 Task: Use the formula "NORMSDIST" in spreadsheet "Project portfolio".
Action: Mouse moved to (127, 94)
Screenshot: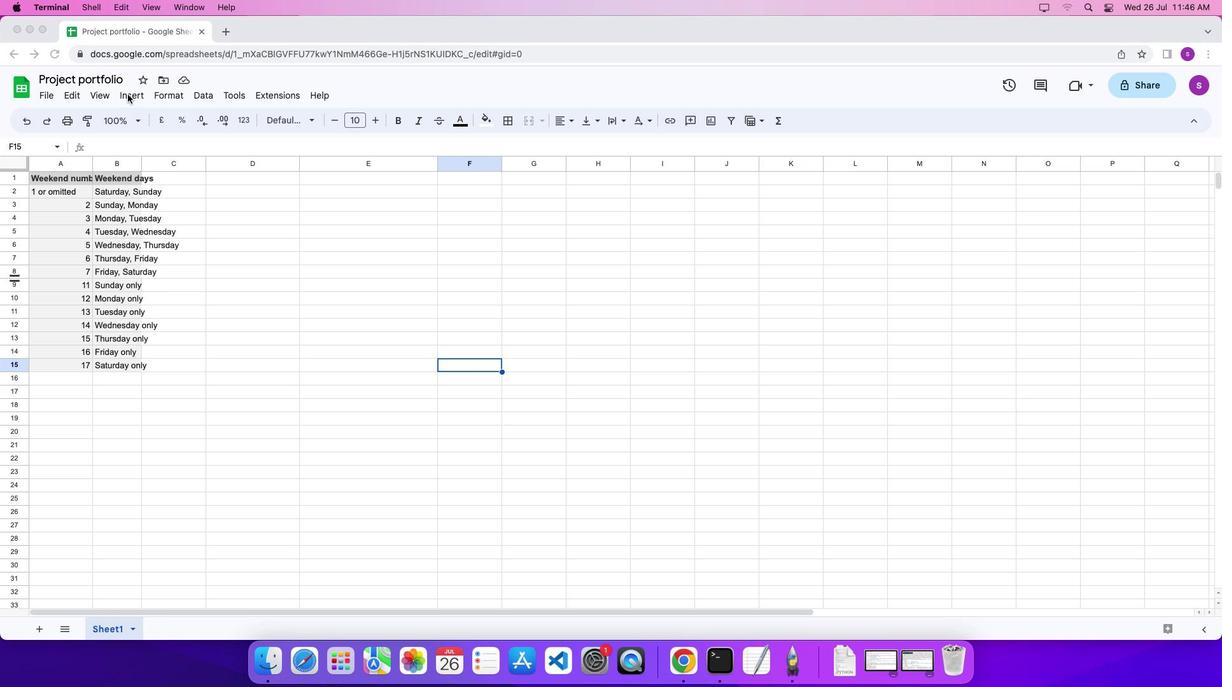 
Action: Mouse pressed left at (127, 94)
Screenshot: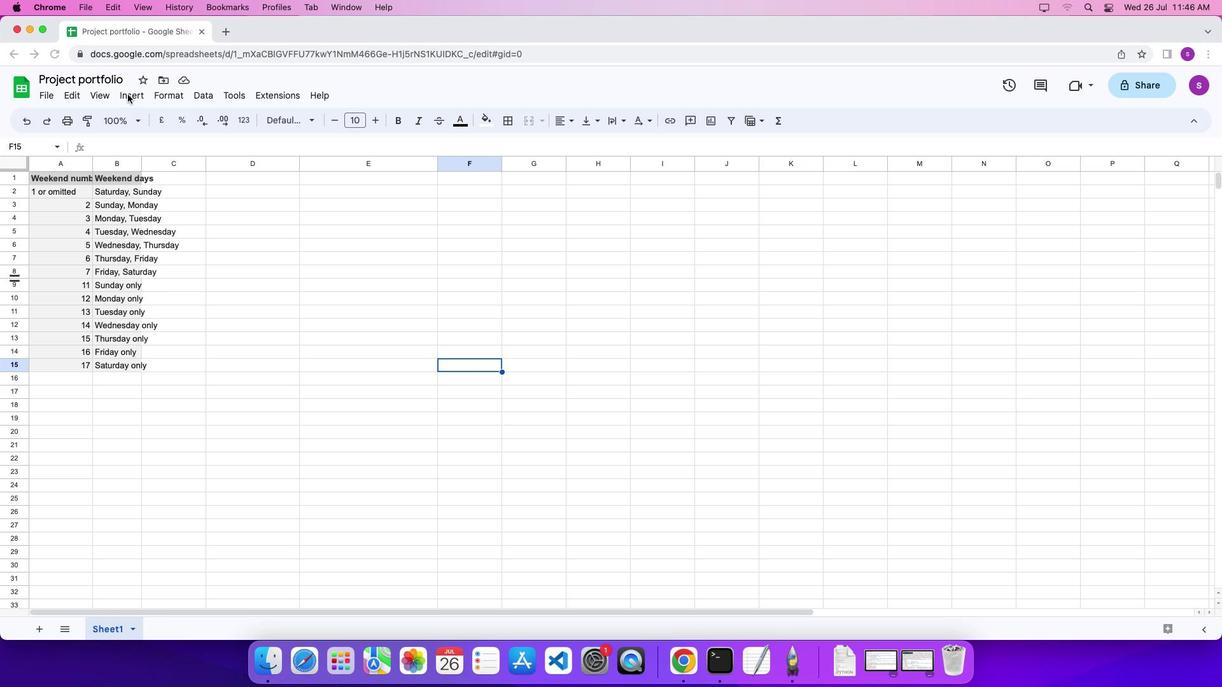 
Action: Mouse moved to (130, 94)
Screenshot: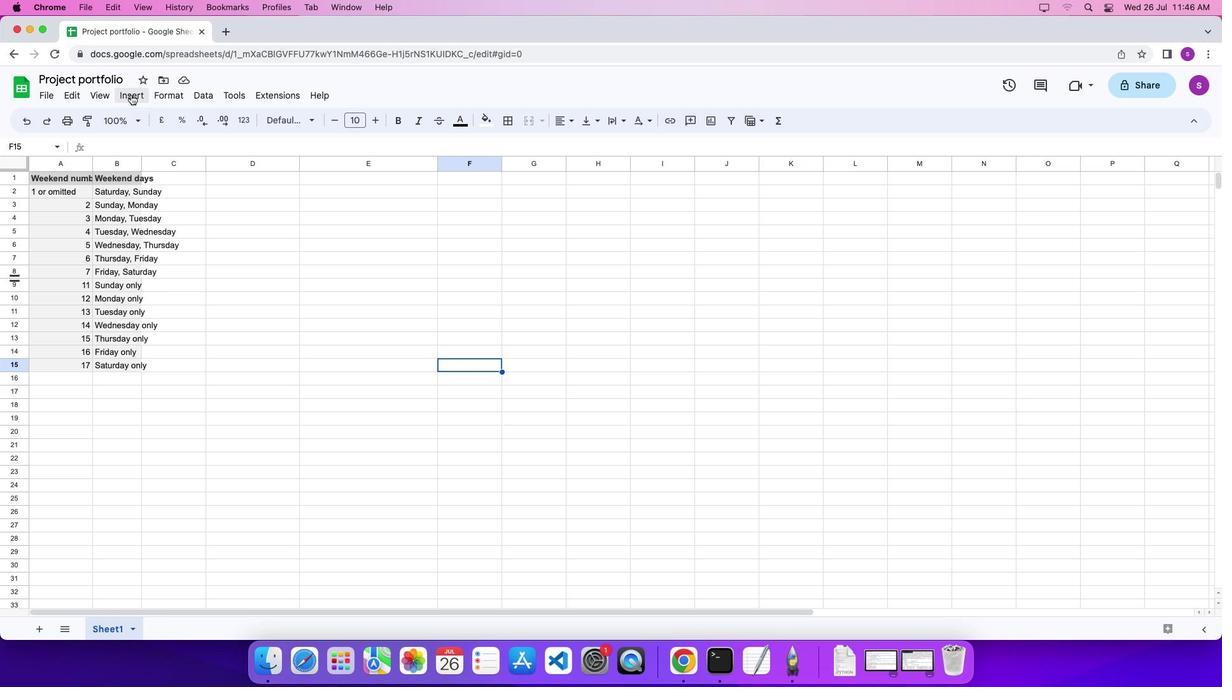 
Action: Mouse pressed left at (130, 94)
Screenshot: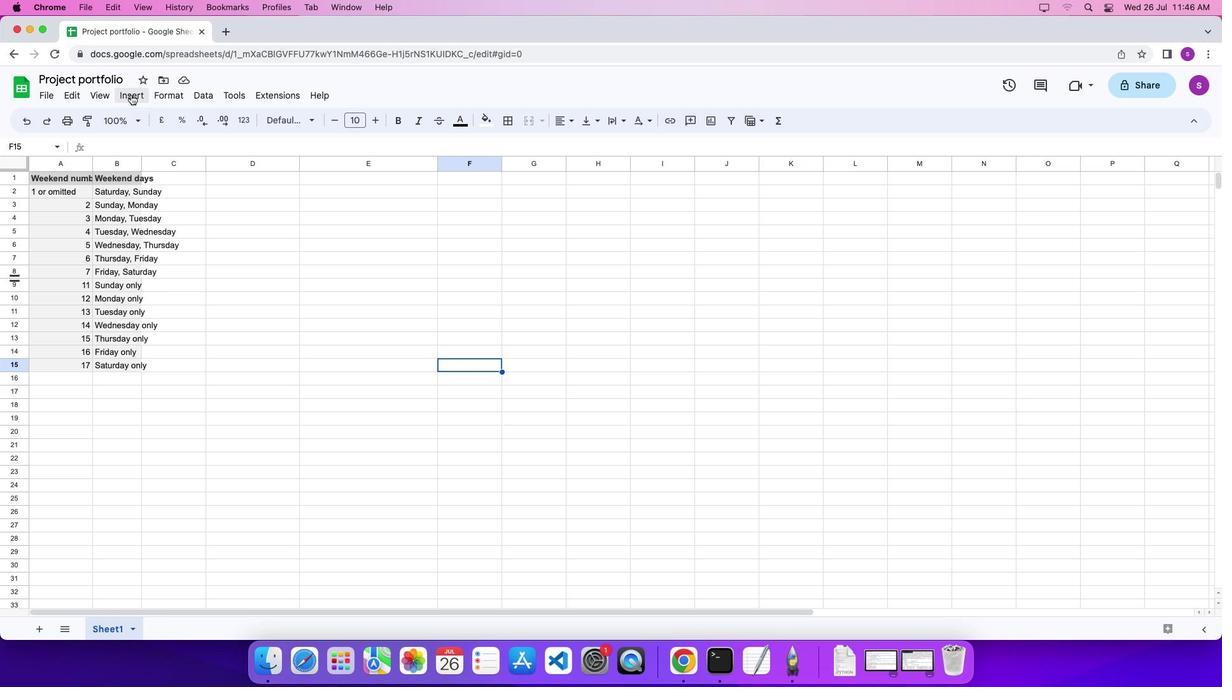
Action: Mouse moved to (555, 468)
Screenshot: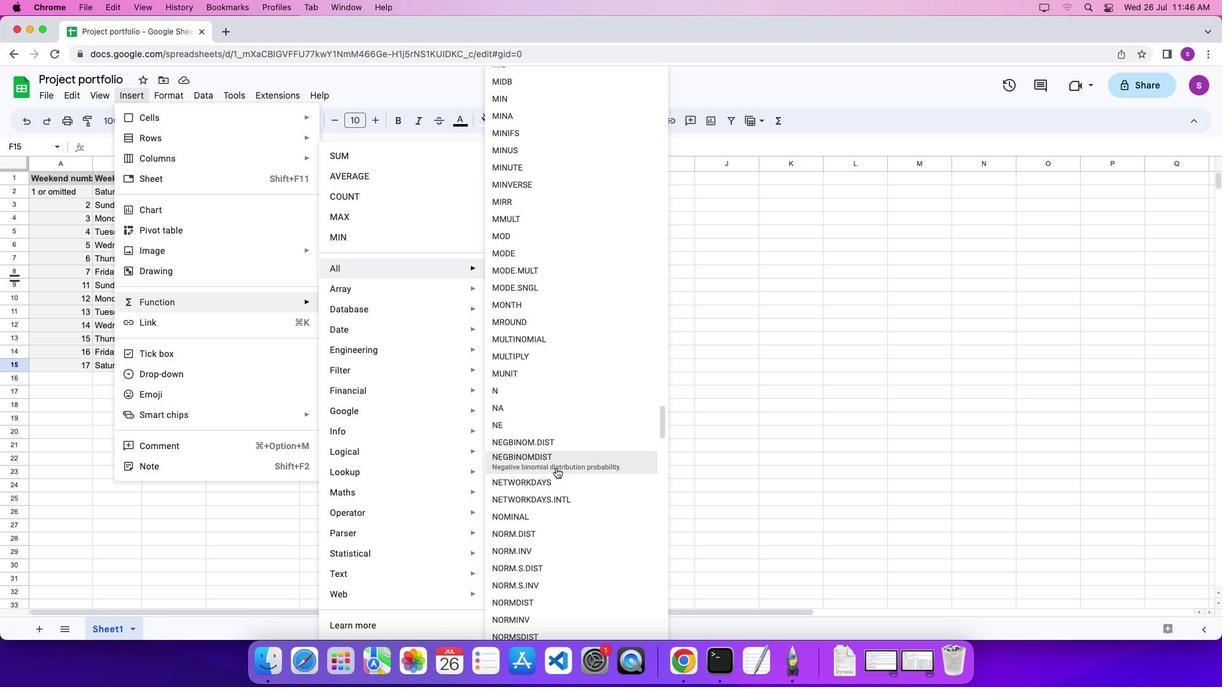 
Action: Mouse scrolled (555, 468) with delta (0, 0)
Screenshot: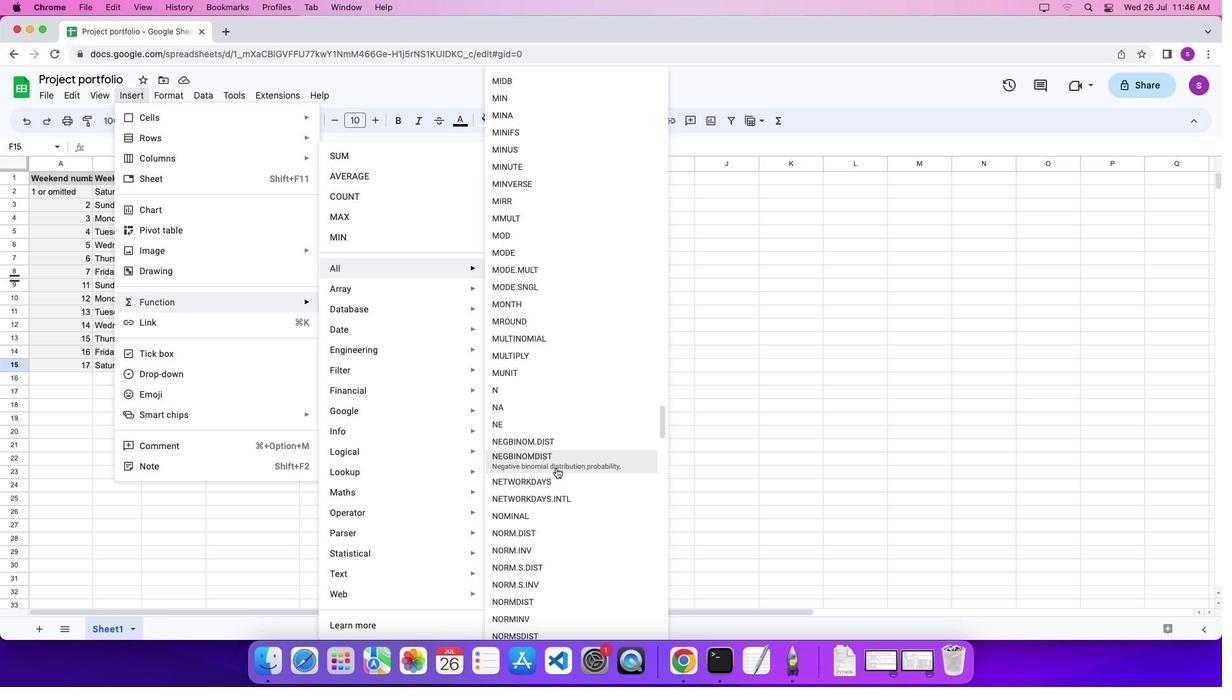 
Action: Mouse scrolled (555, 468) with delta (0, 0)
Screenshot: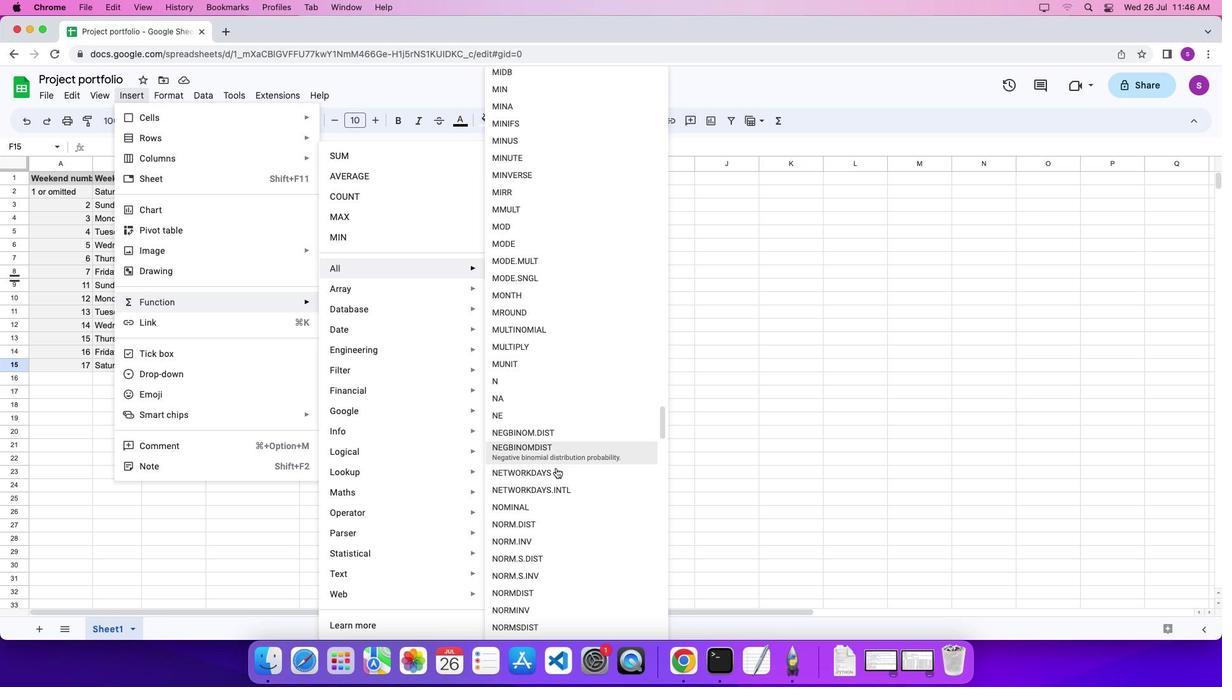 
Action: Mouse moved to (556, 482)
Screenshot: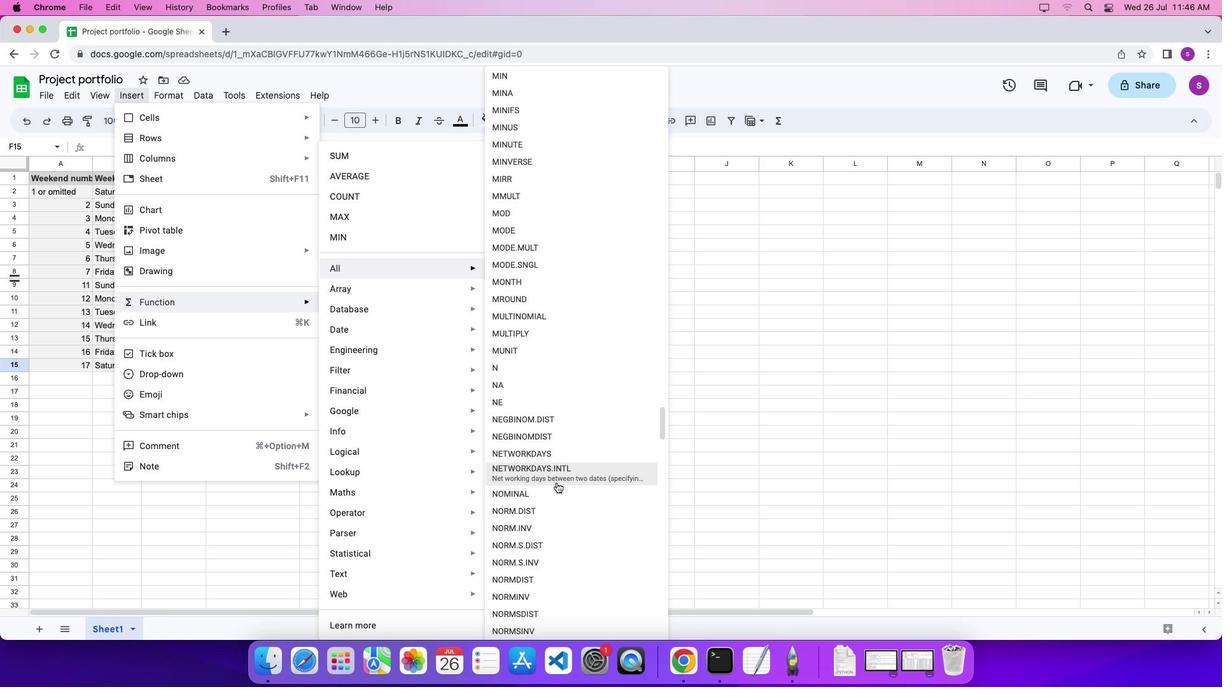 
Action: Mouse scrolled (556, 482) with delta (0, 0)
Screenshot: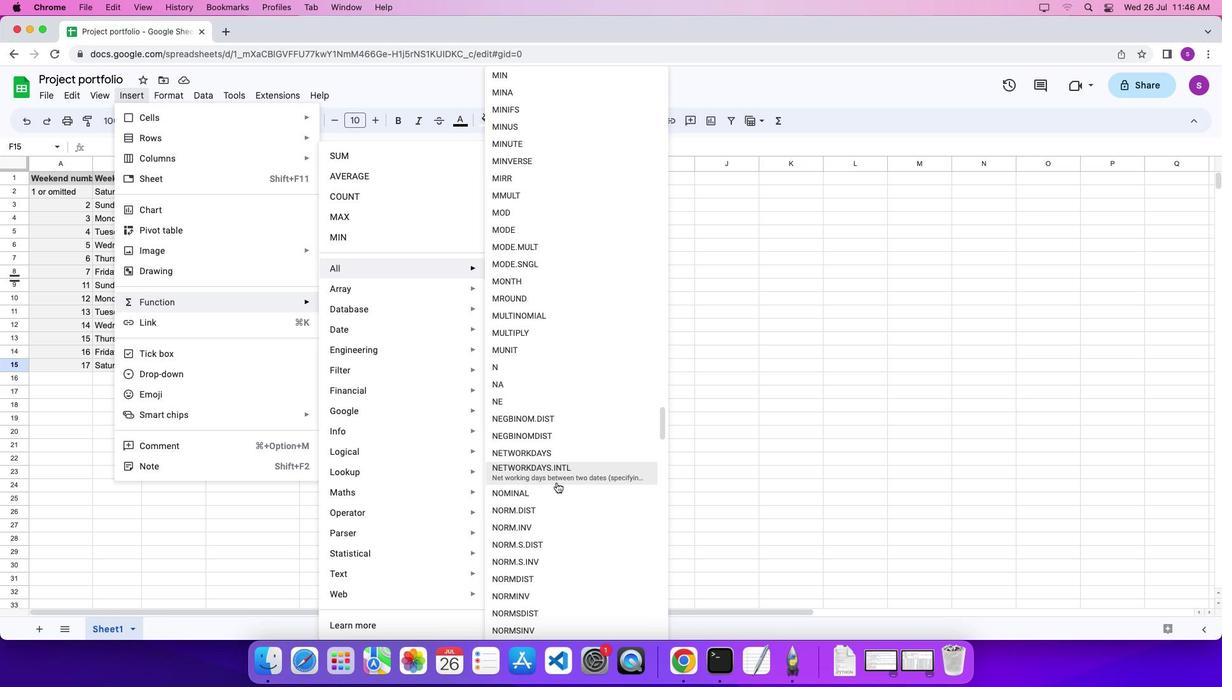 
Action: Mouse scrolled (556, 482) with delta (0, 0)
Screenshot: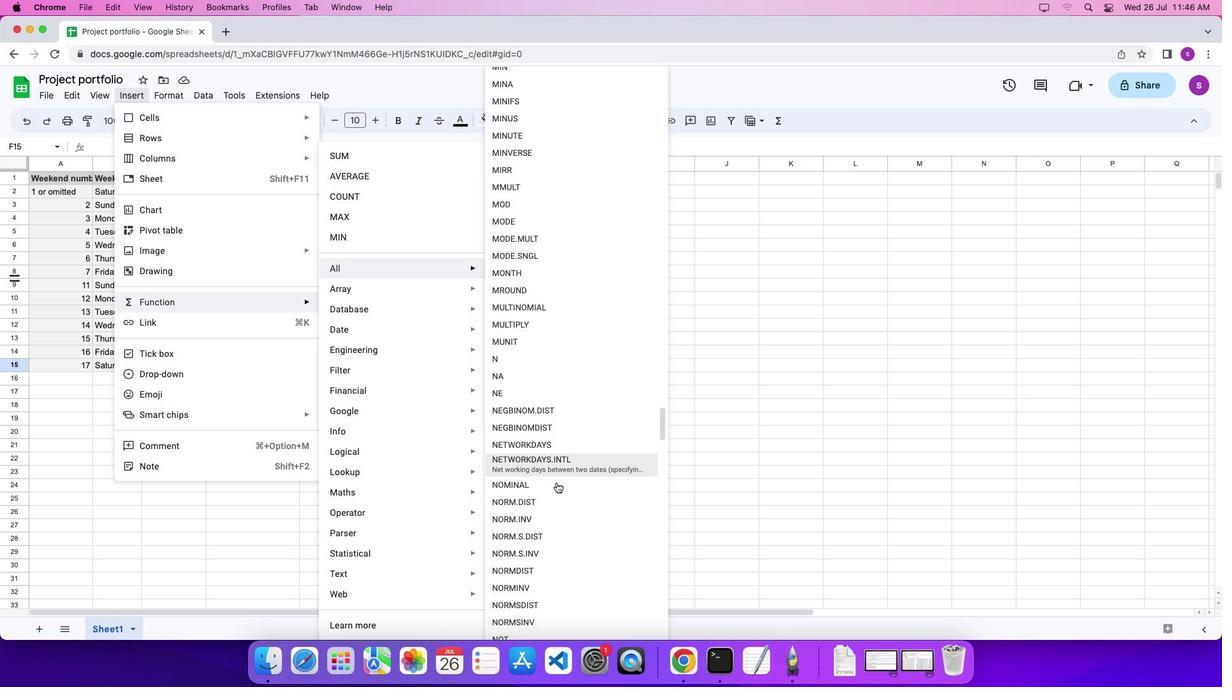 
Action: Mouse moved to (555, 577)
Screenshot: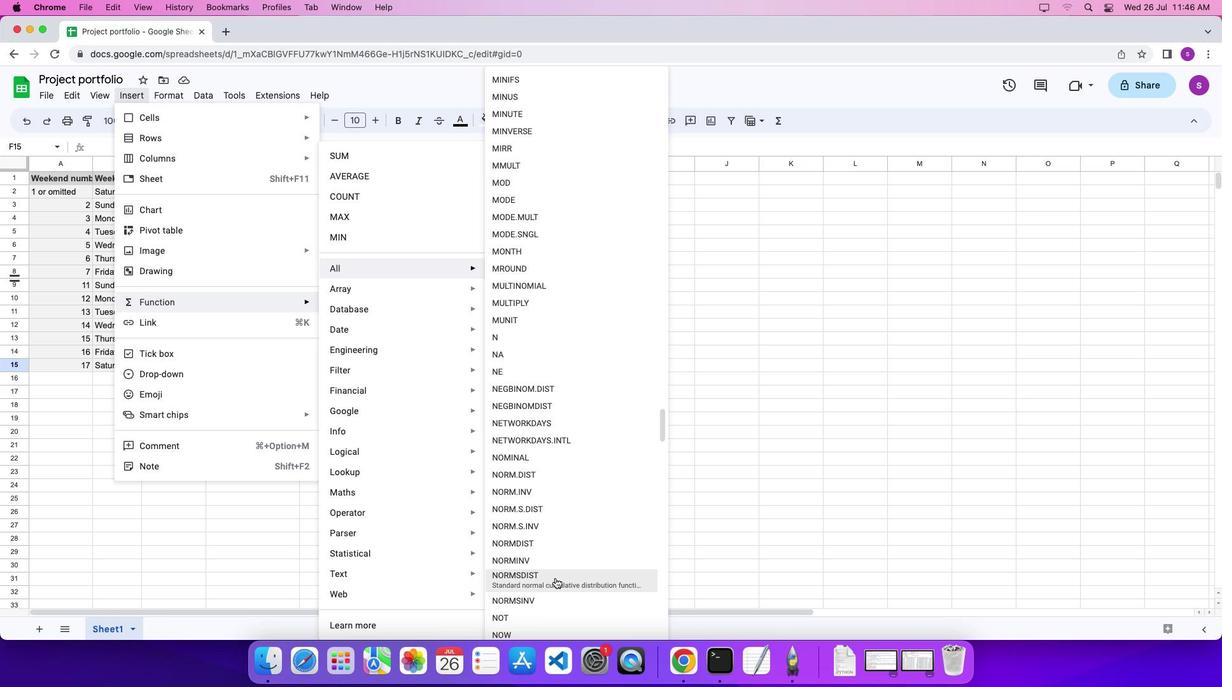 
Action: Mouse pressed left at (555, 577)
Screenshot: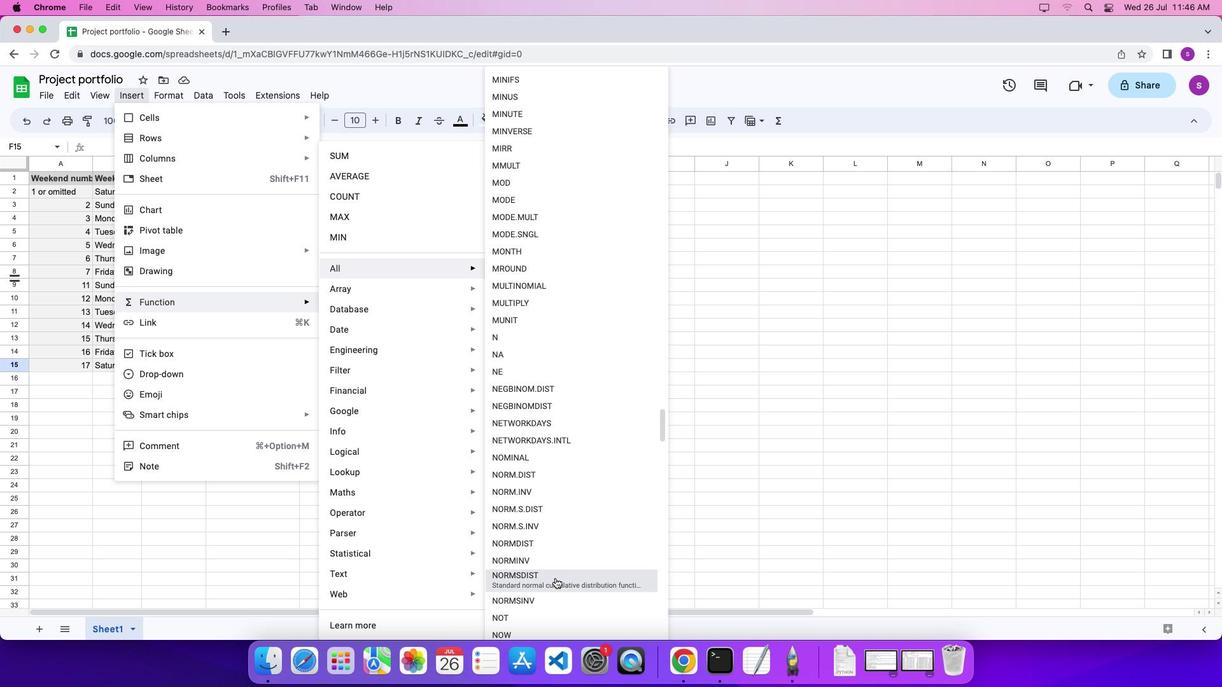
Action: Mouse moved to (572, 482)
Screenshot: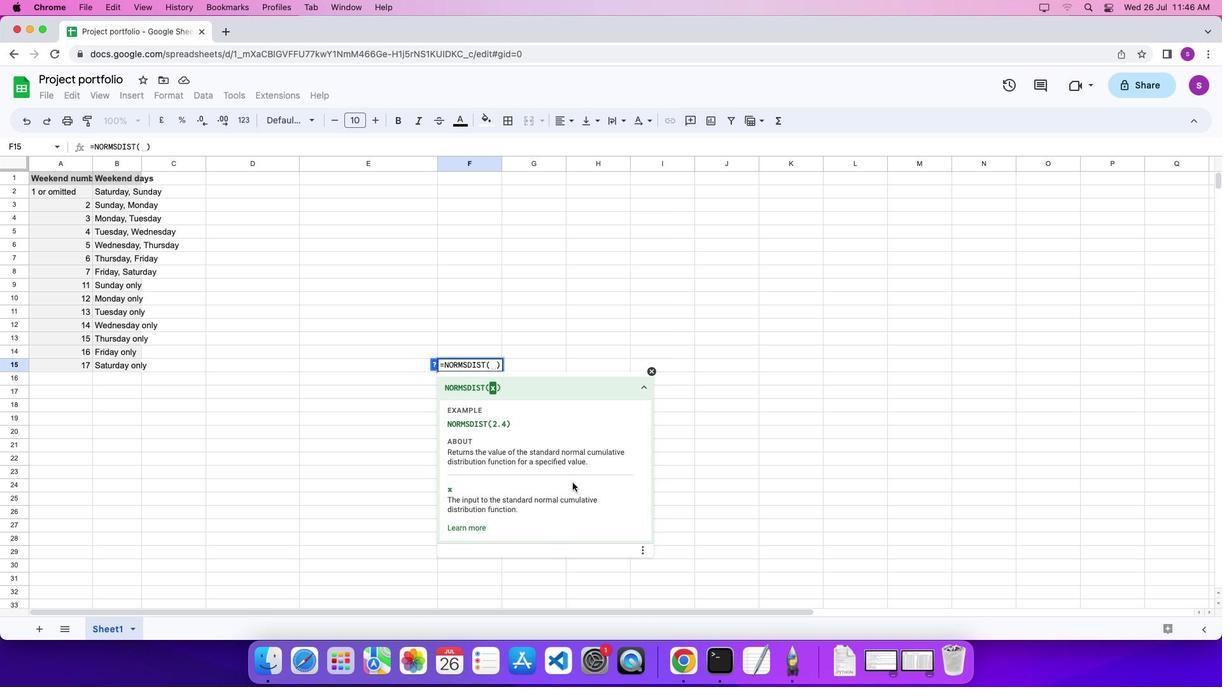 
Action: Key pressed '2''.''4''\x03'
Screenshot: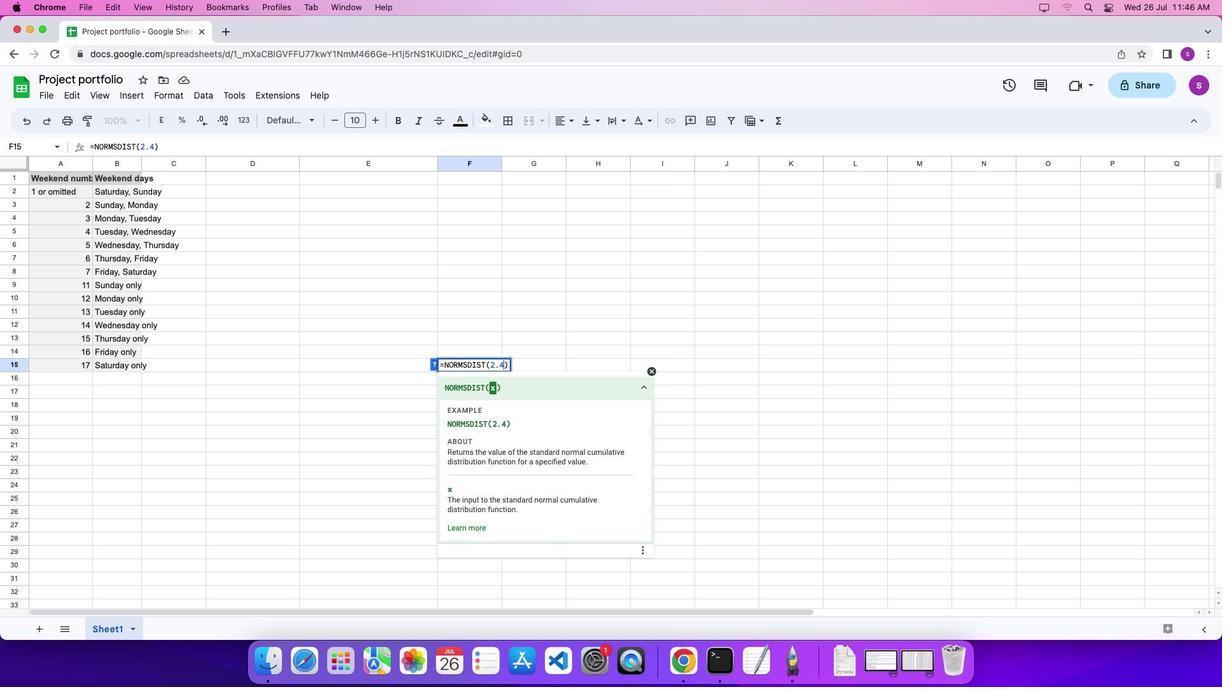 
